 Task: Assign Issue Issue0000000101 to Sprint Sprint0000000061 in Scrum Project Project0000000021 in Jira. Assign Issue Issue0000000102 to Sprint Sprint0000000061 in Scrum Project Project0000000021 in Jira. Assign Issue Issue0000000103 to Sprint Sprint0000000062 in Scrum Project Project0000000021 in Jira. Assign Issue Issue0000000104 to Sprint Sprint0000000062 in Scrum Project Project0000000021 in Jira. Assign Issue Issue0000000105 to Sprint Sprint0000000063 in Scrum Project Project0000000021 in Jira
Action: Mouse moved to (715, 563)
Screenshot: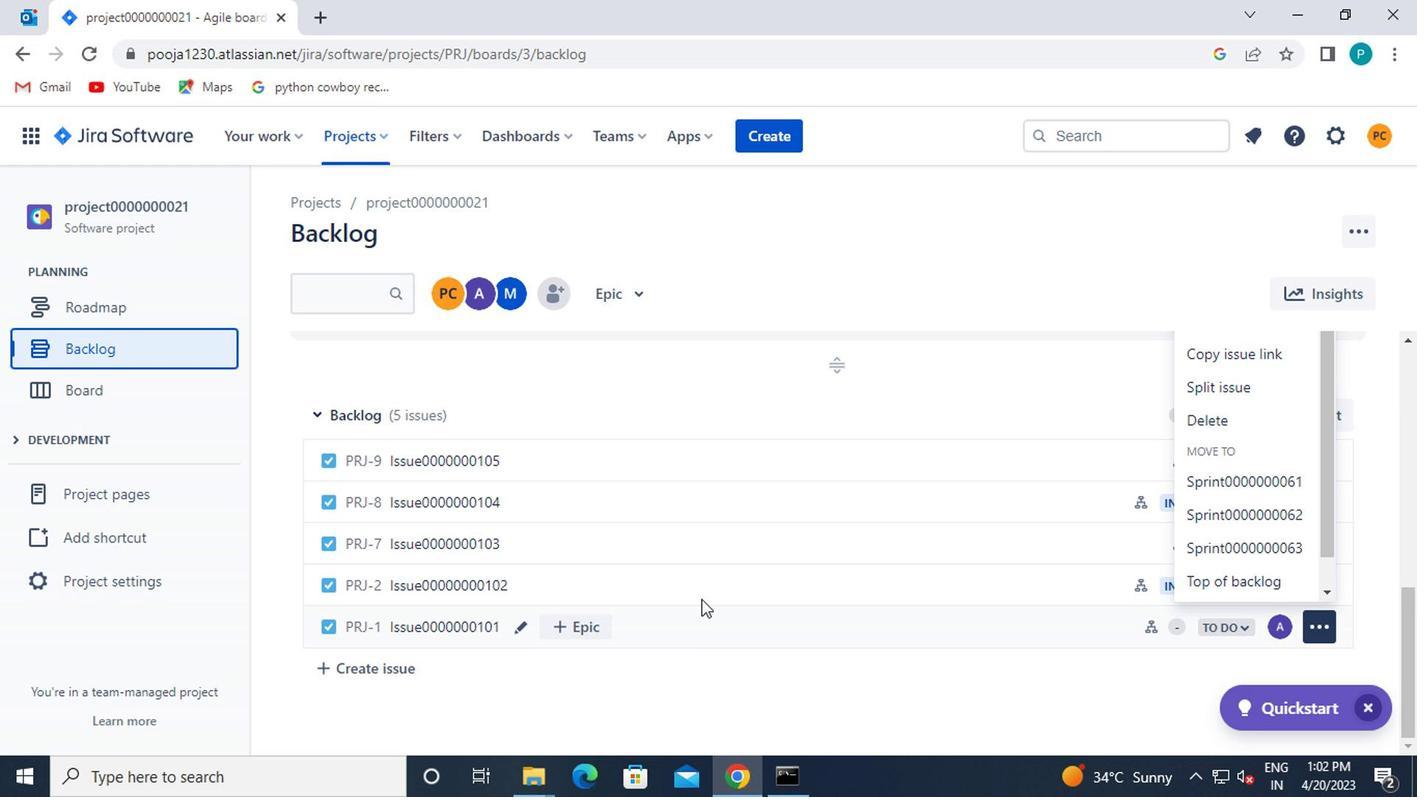 
Action: Mouse pressed left at (715, 563)
Screenshot: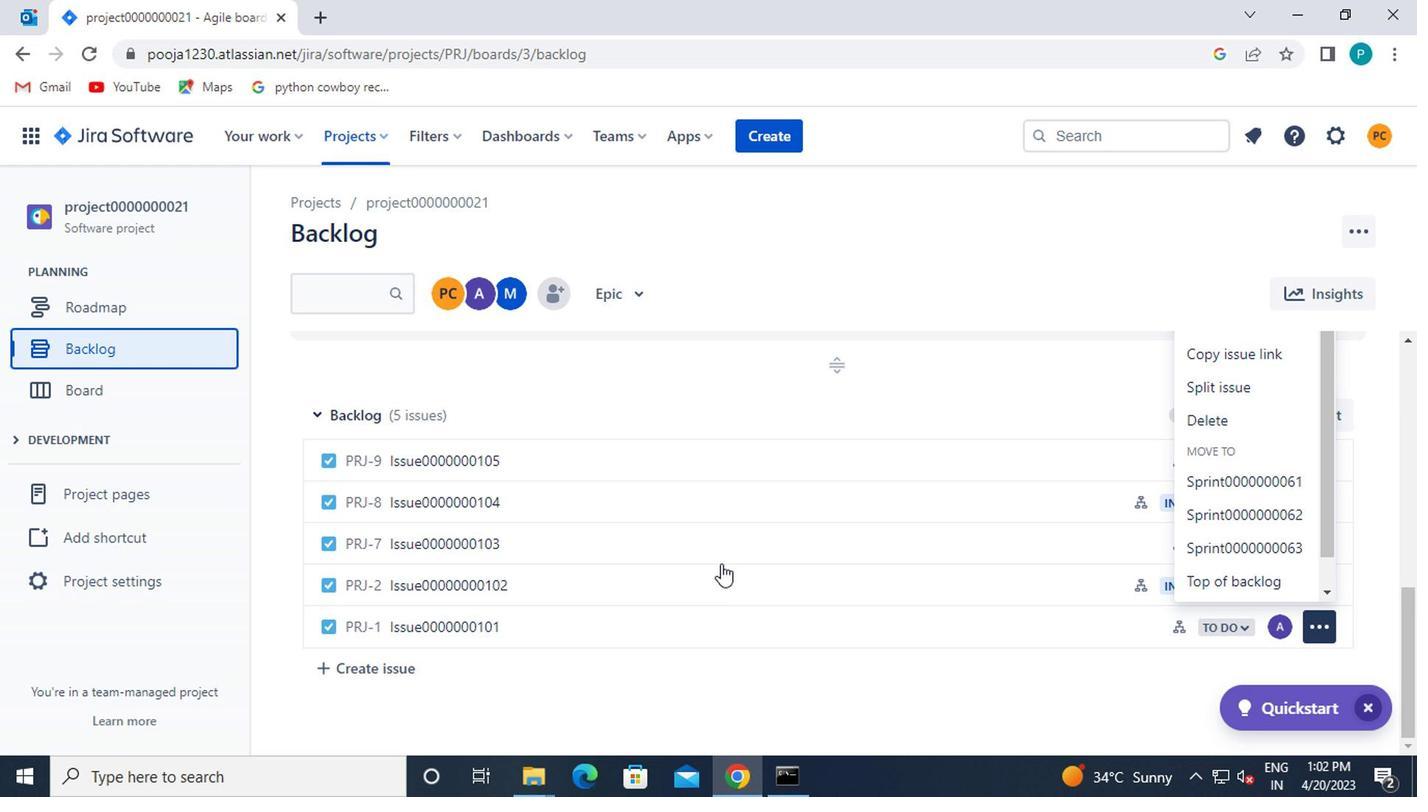 
Action: Mouse moved to (738, 664)
Screenshot: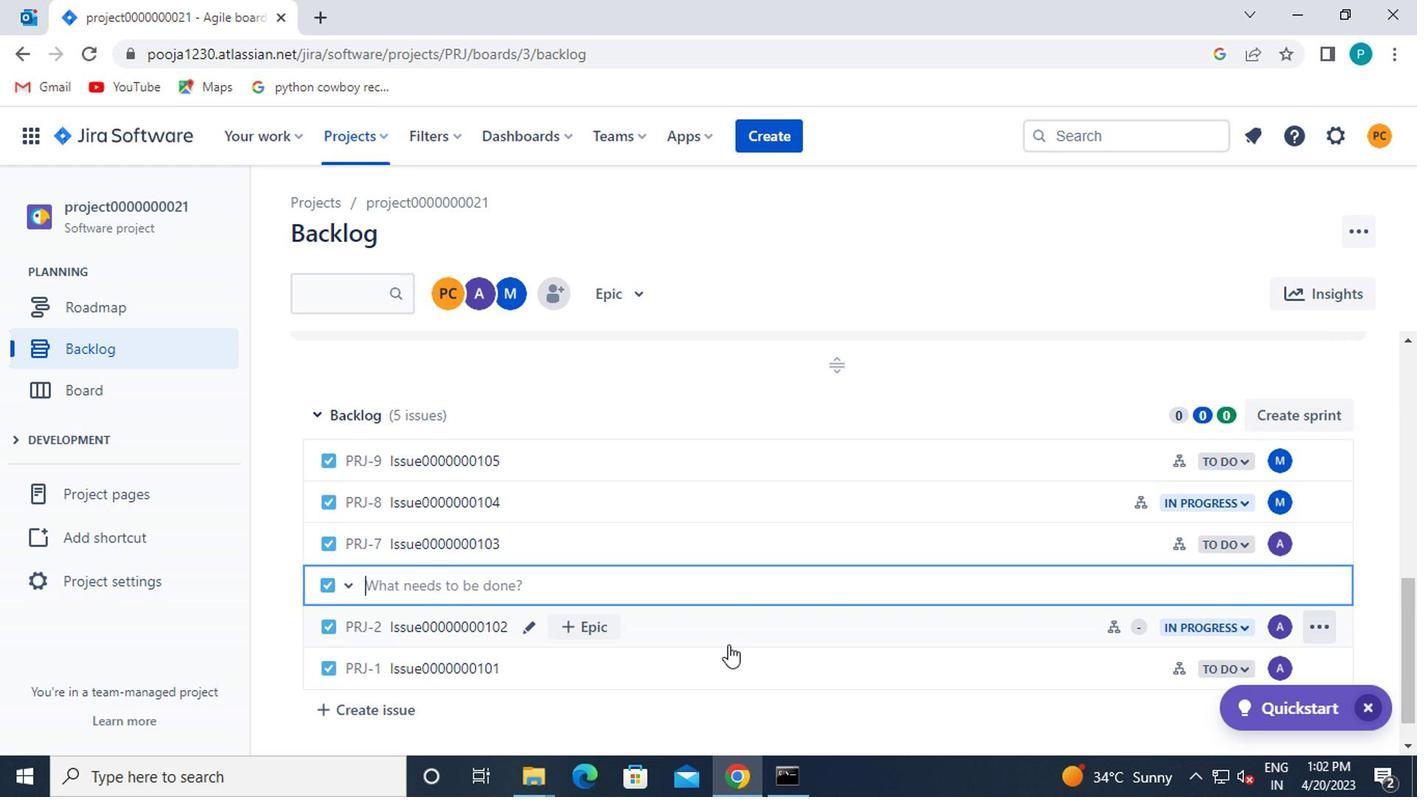 
Action: Mouse pressed left at (738, 664)
Screenshot: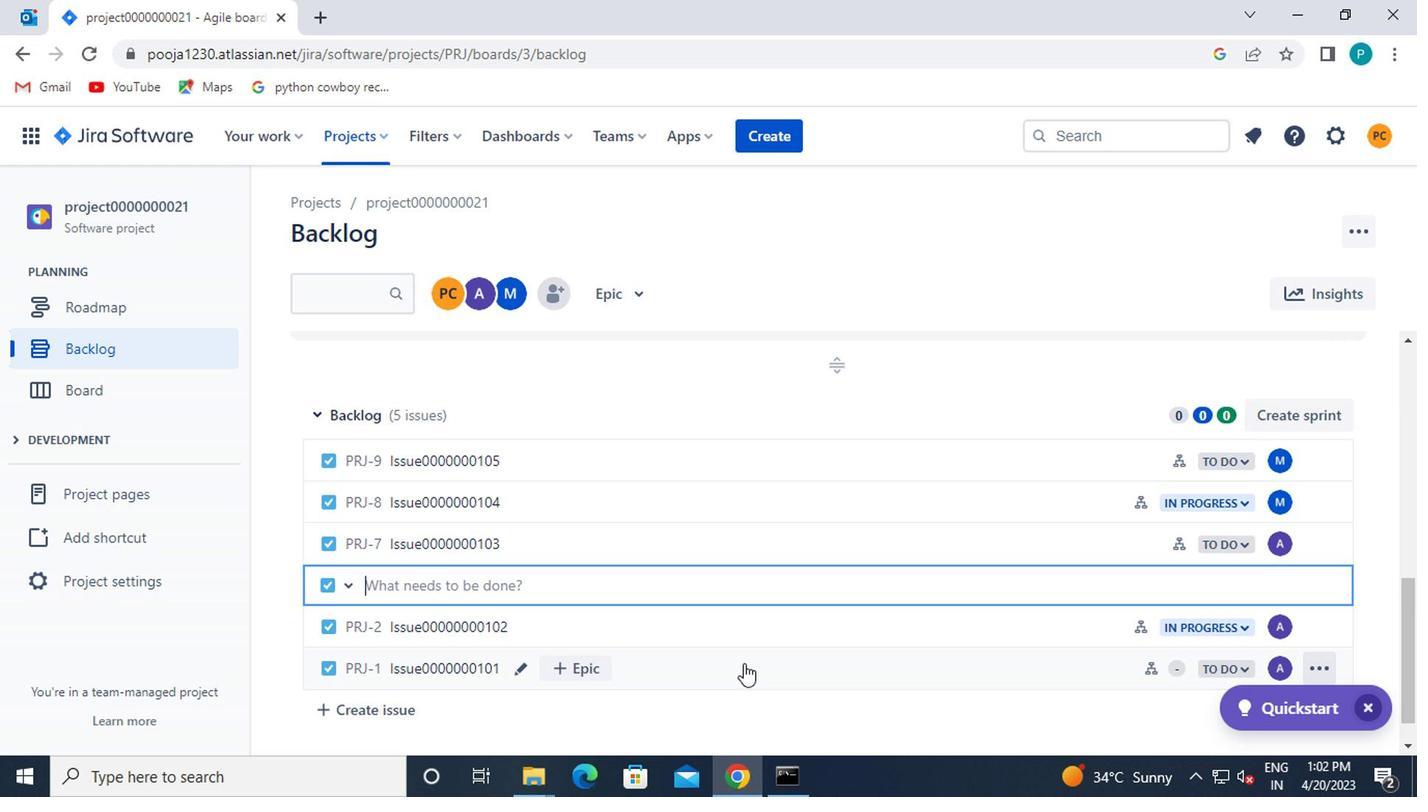 
Action: Mouse moved to (1371, 352)
Screenshot: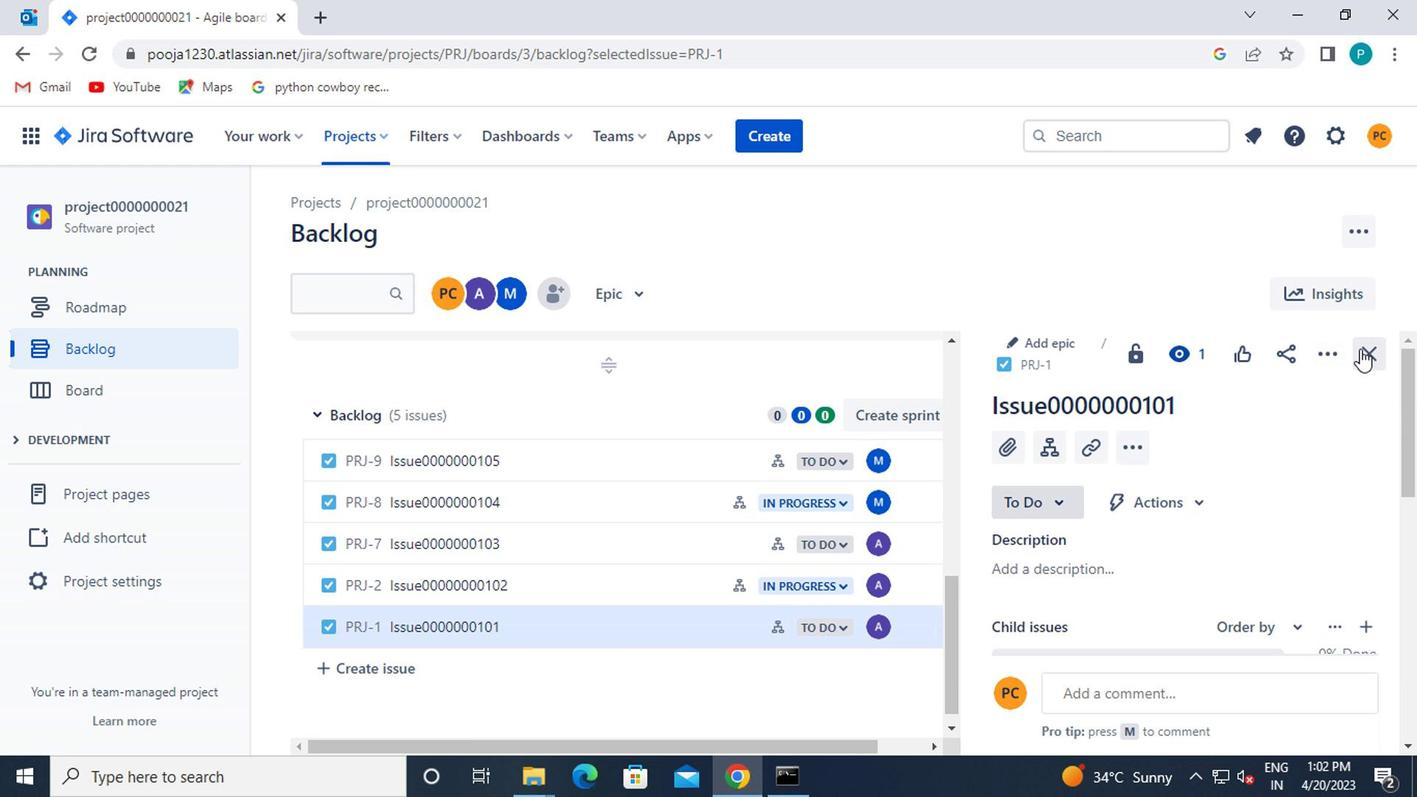 
Action: Mouse pressed left at (1371, 352)
Screenshot: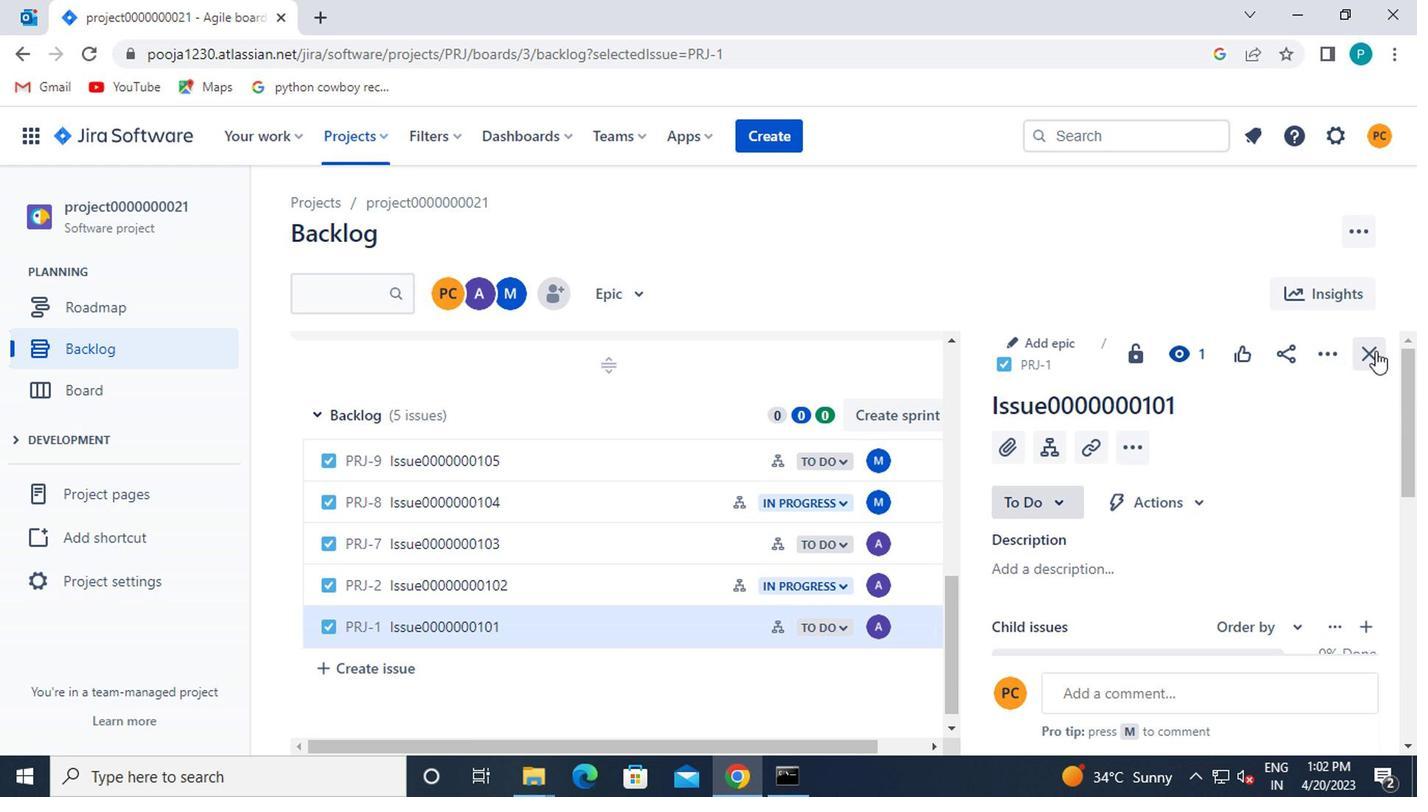 
Action: Mouse moved to (1310, 627)
Screenshot: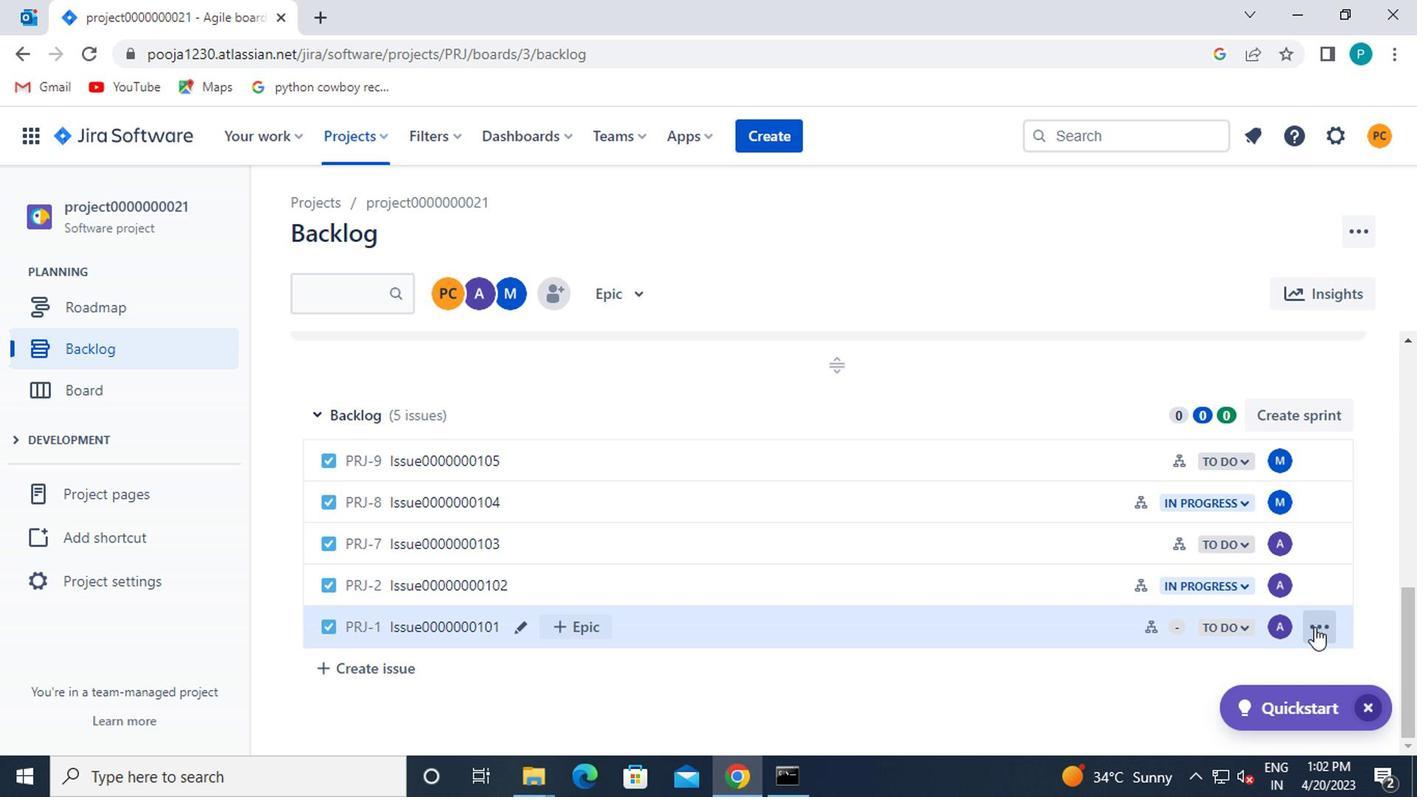 
Action: Mouse pressed left at (1310, 627)
Screenshot: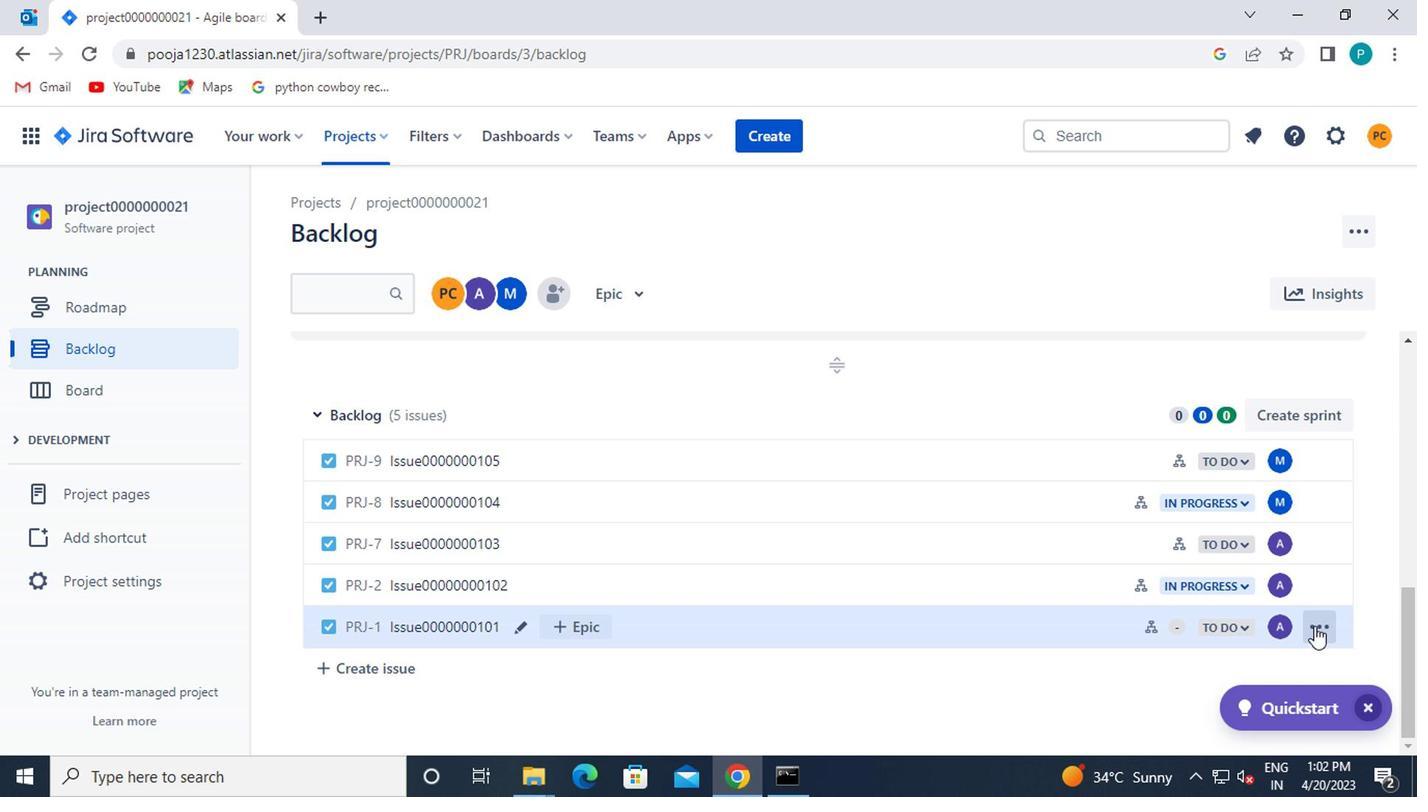 
Action: Mouse moved to (1265, 479)
Screenshot: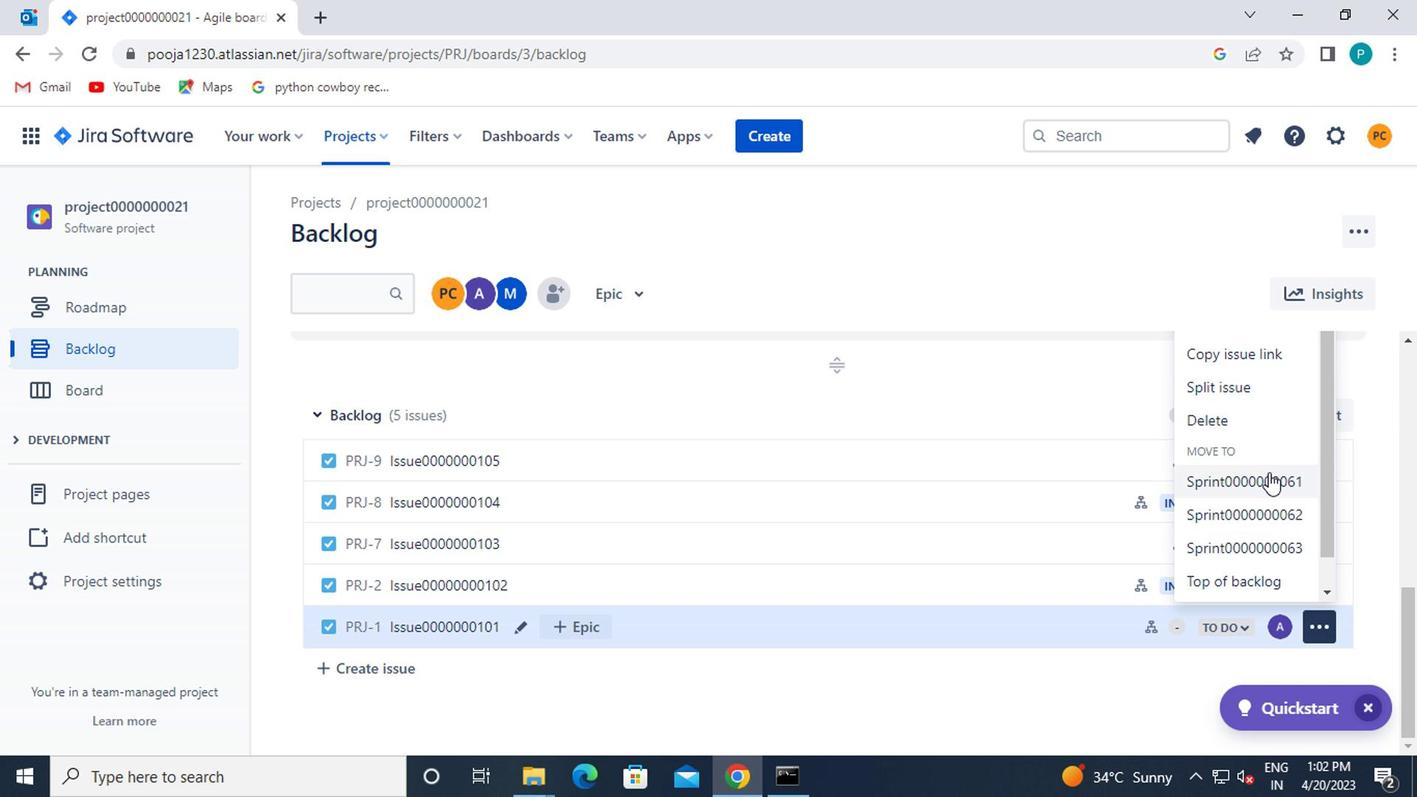 
Action: Mouse pressed left at (1265, 479)
Screenshot: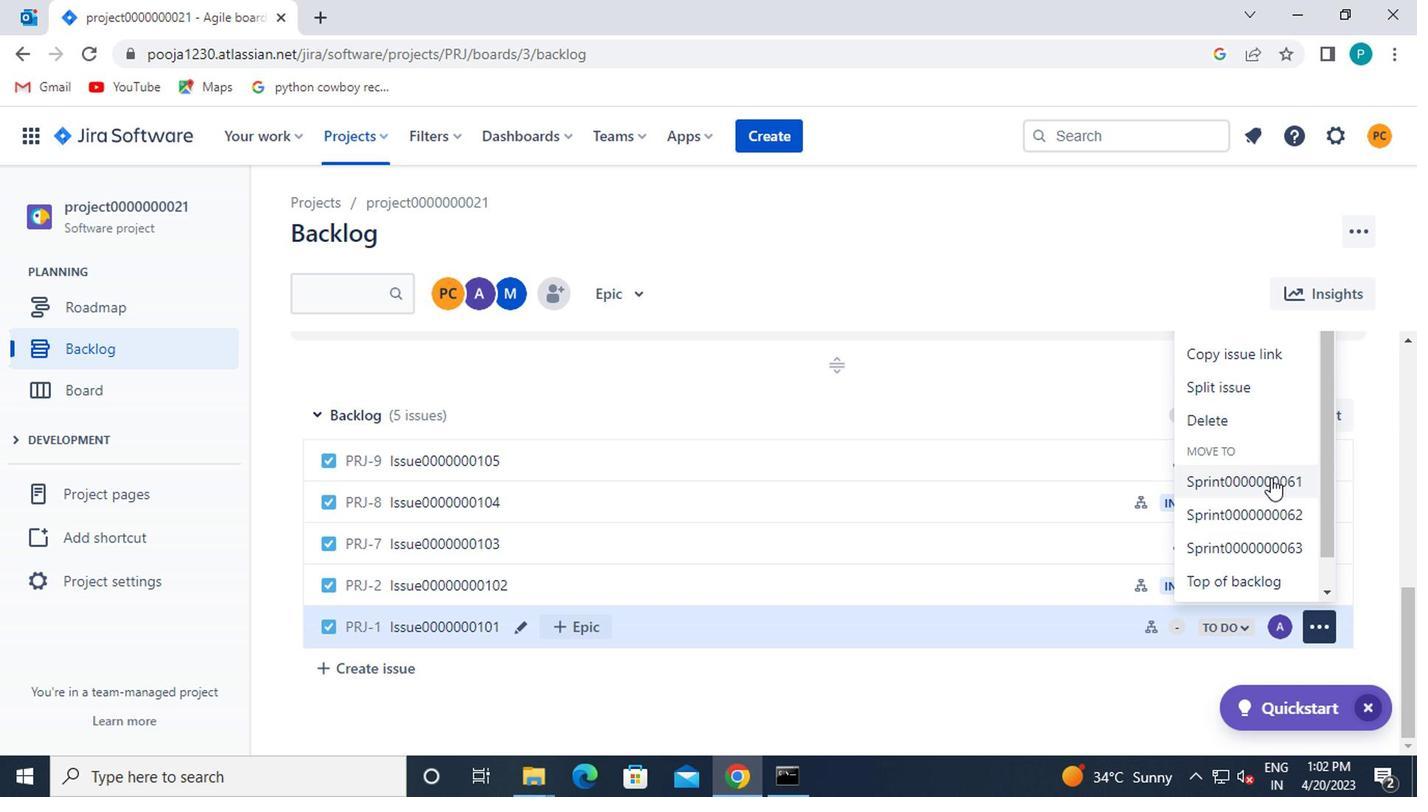 
Action: Mouse moved to (1308, 628)
Screenshot: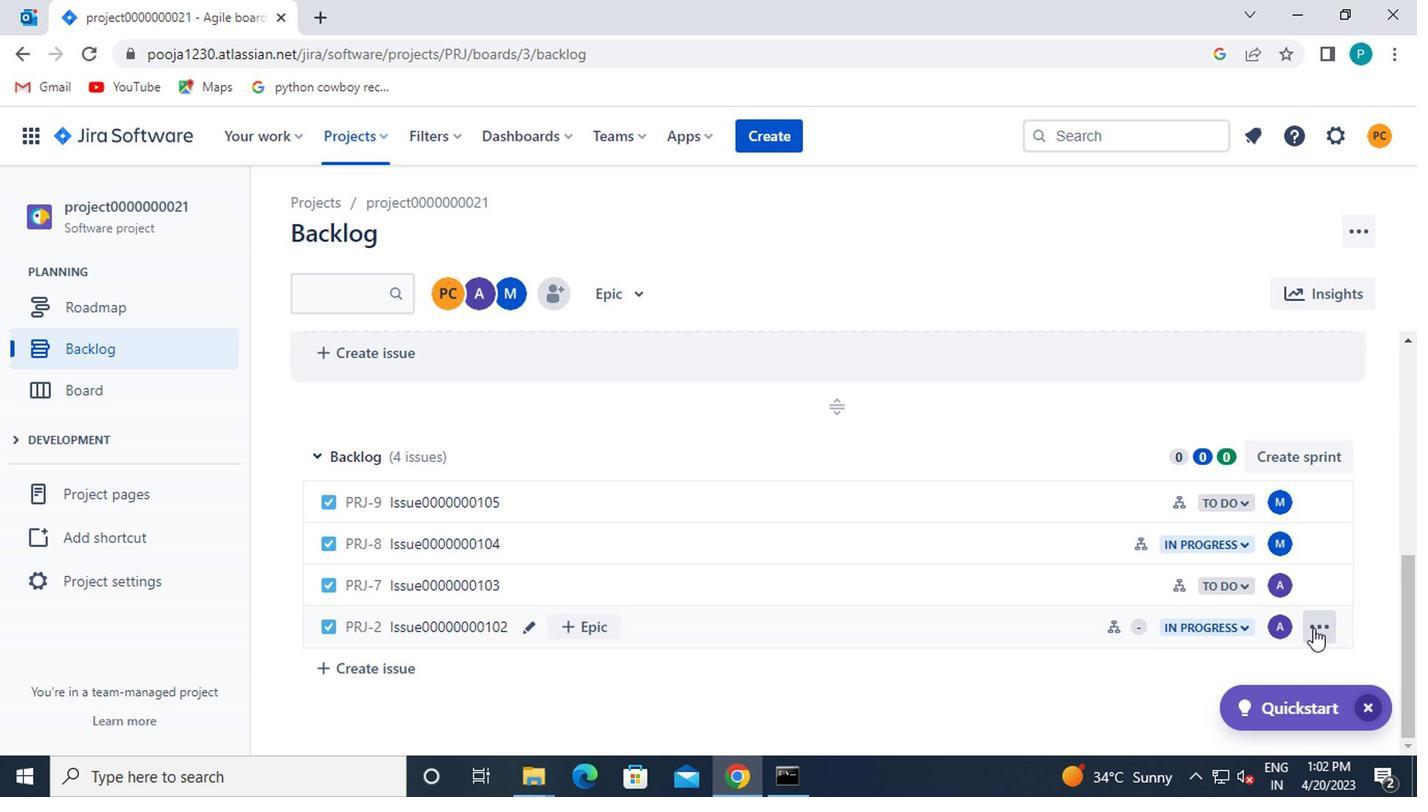 
Action: Mouse pressed left at (1308, 628)
Screenshot: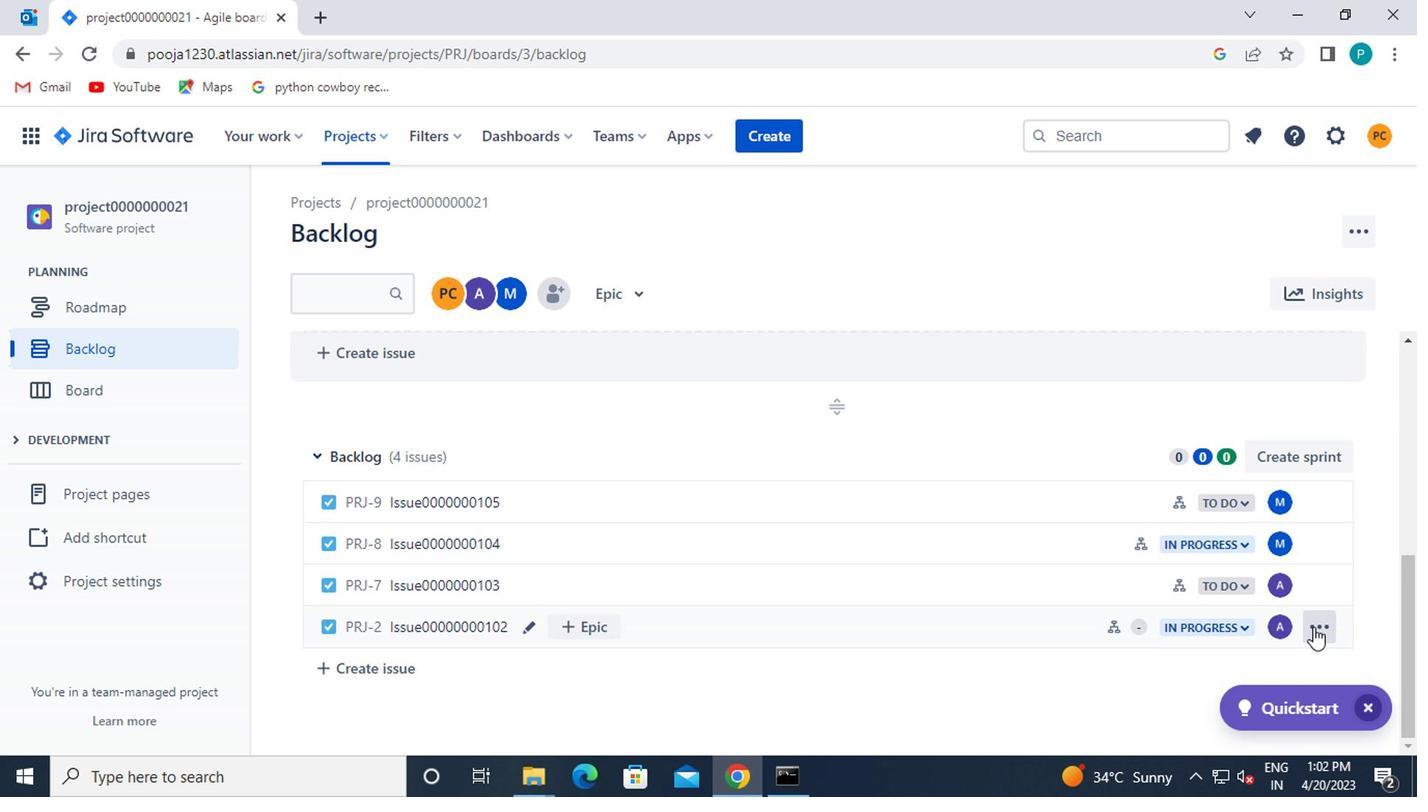 
Action: Mouse moved to (1228, 485)
Screenshot: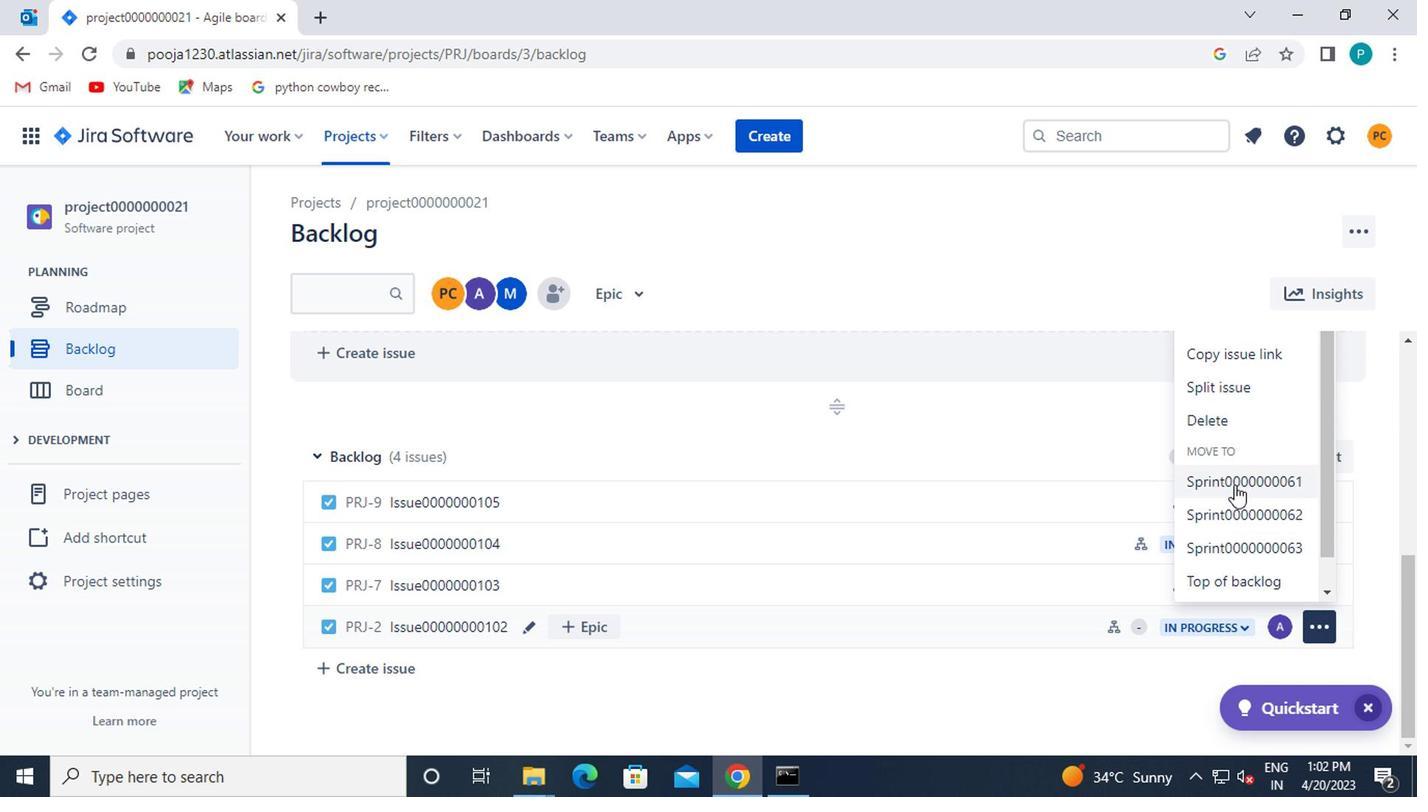 
Action: Mouse pressed left at (1228, 485)
Screenshot: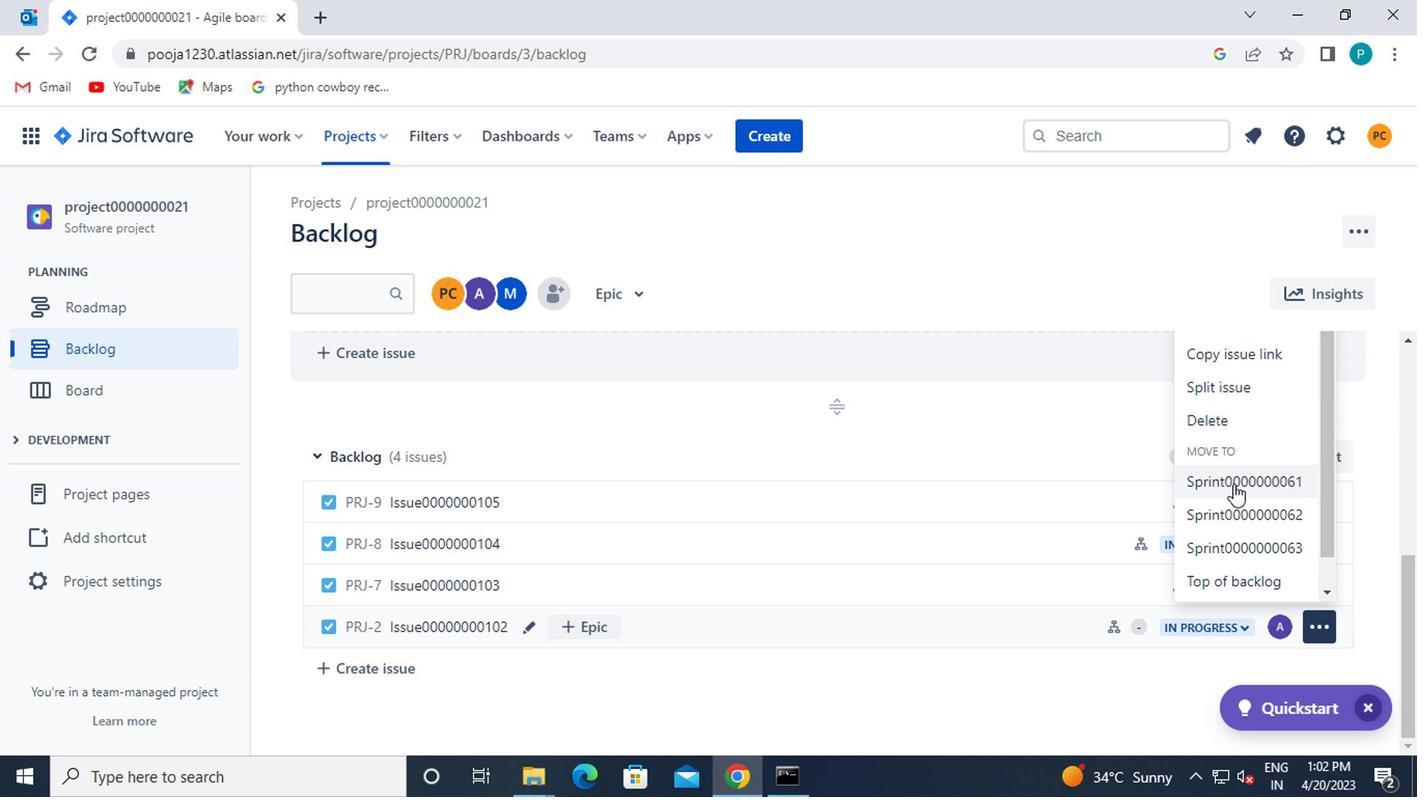
Action: Mouse moved to (1311, 623)
Screenshot: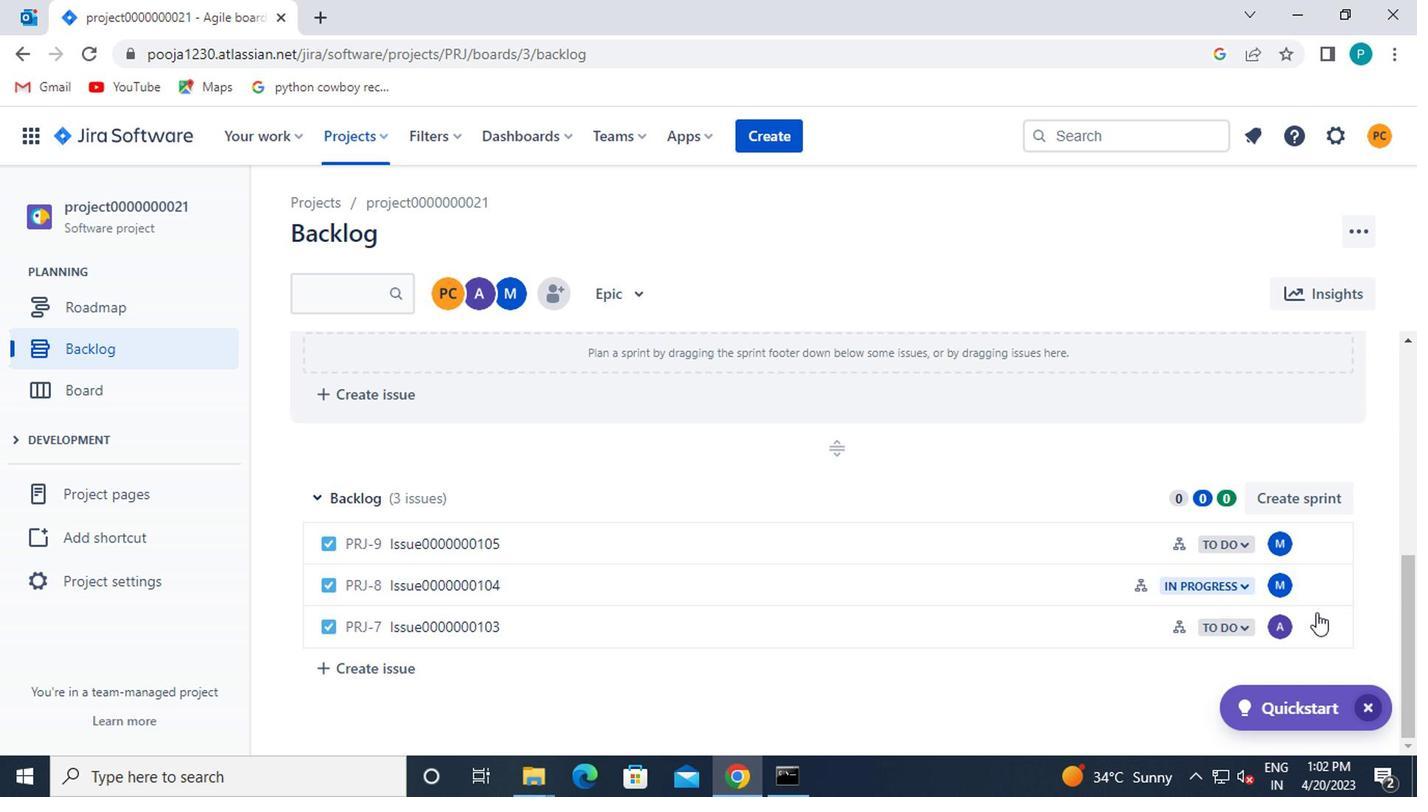 
Action: Mouse pressed left at (1311, 623)
Screenshot: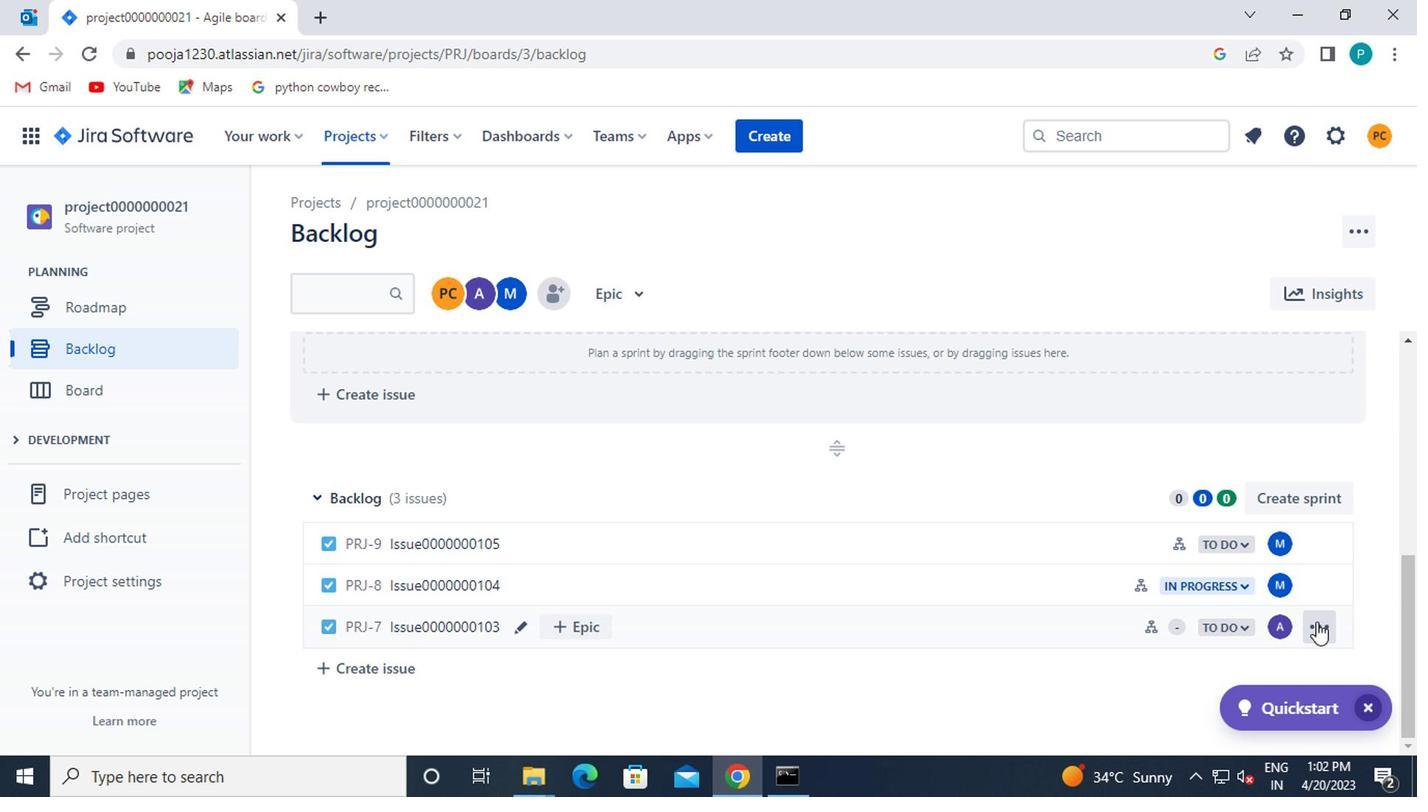
Action: Mouse moved to (1287, 507)
Screenshot: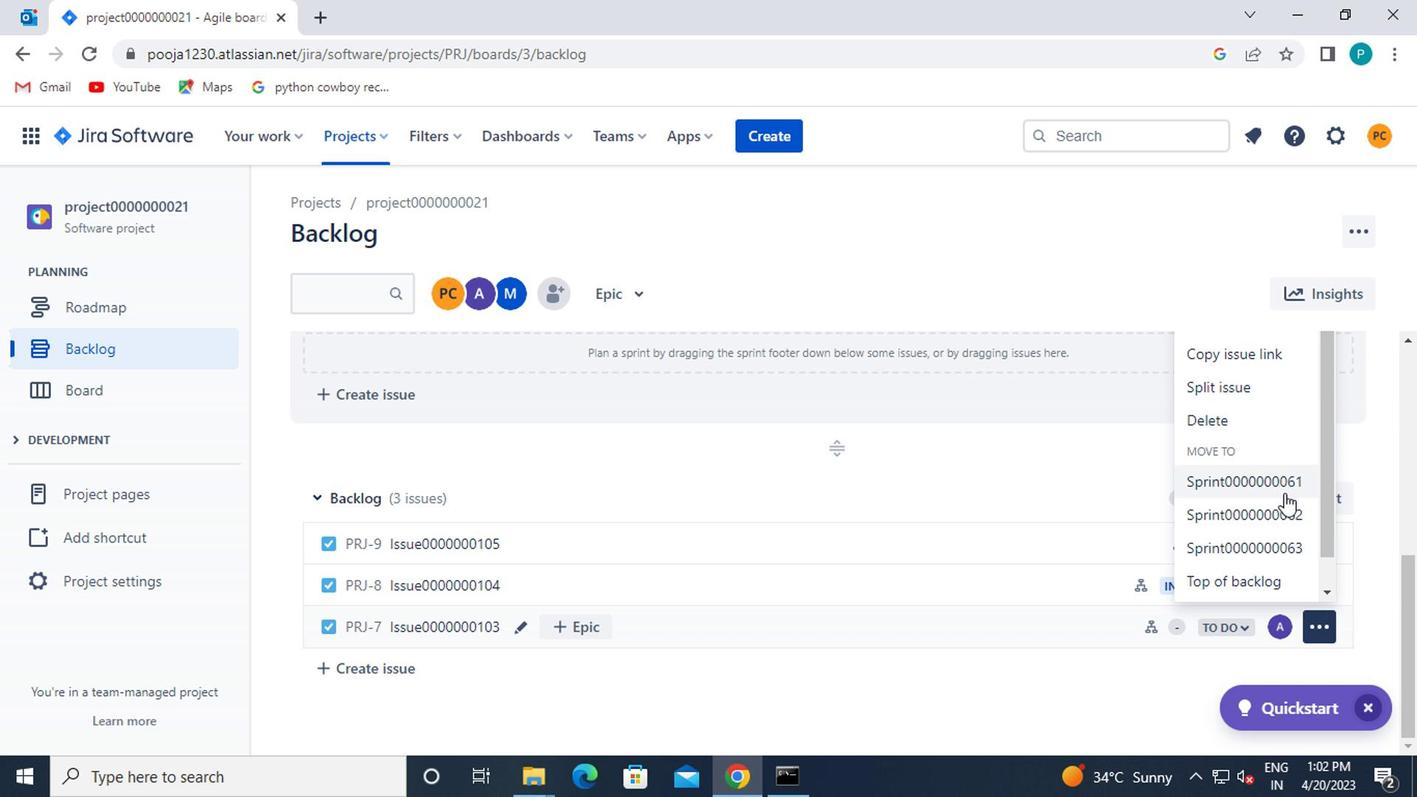 
Action: Mouse pressed left at (1287, 507)
Screenshot: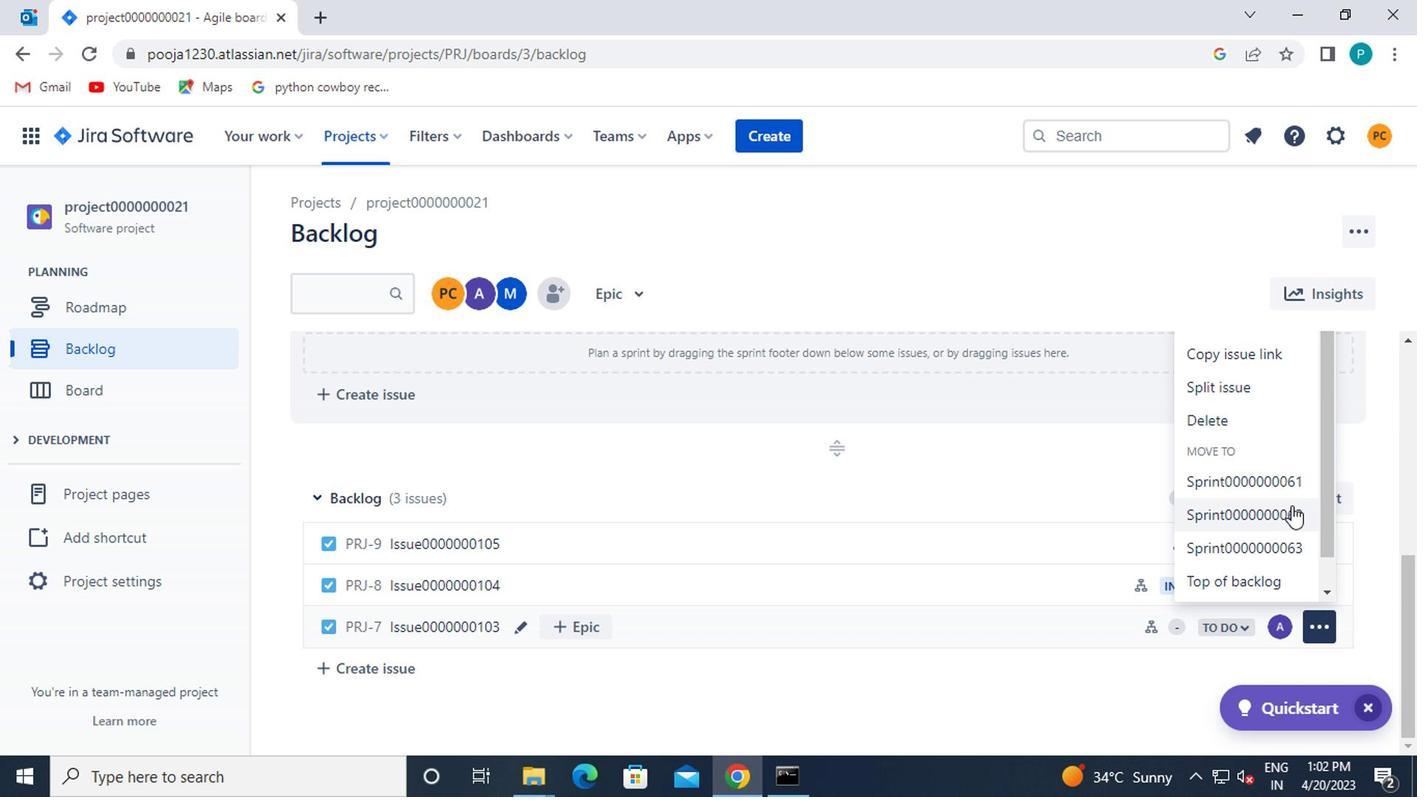 
Action: Mouse moved to (1315, 623)
Screenshot: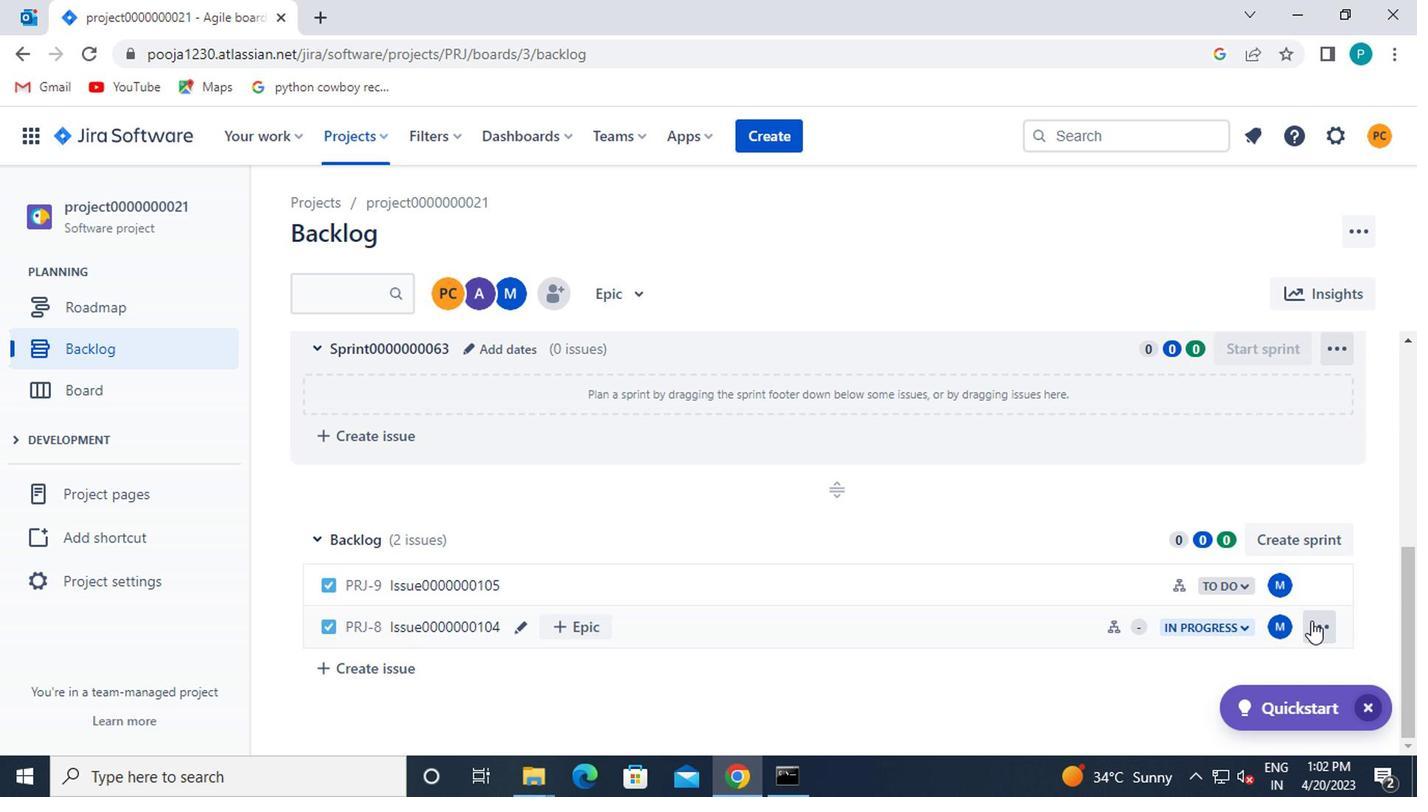 
Action: Mouse pressed left at (1315, 623)
Screenshot: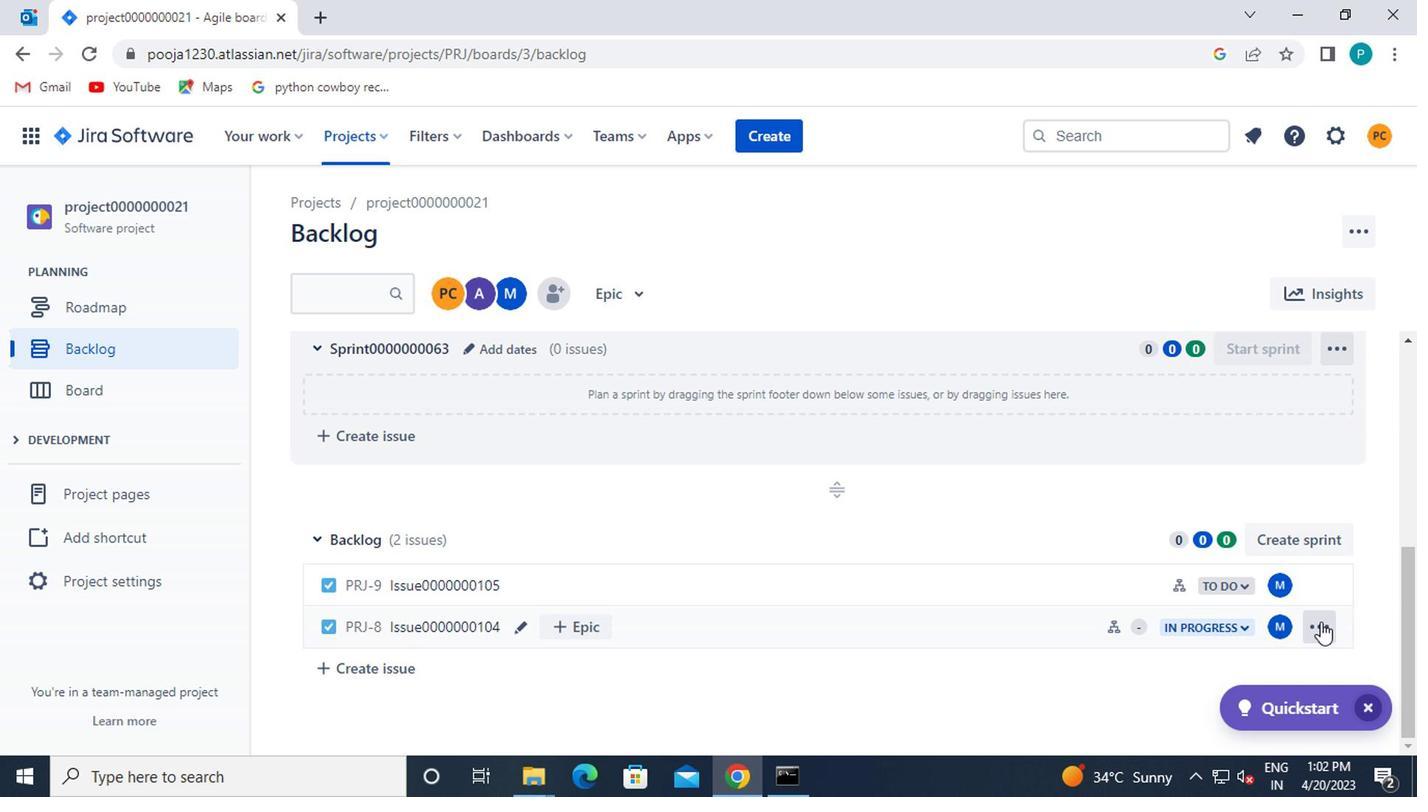 
Action: Mouse moved to (1276, 507)
Screenshot: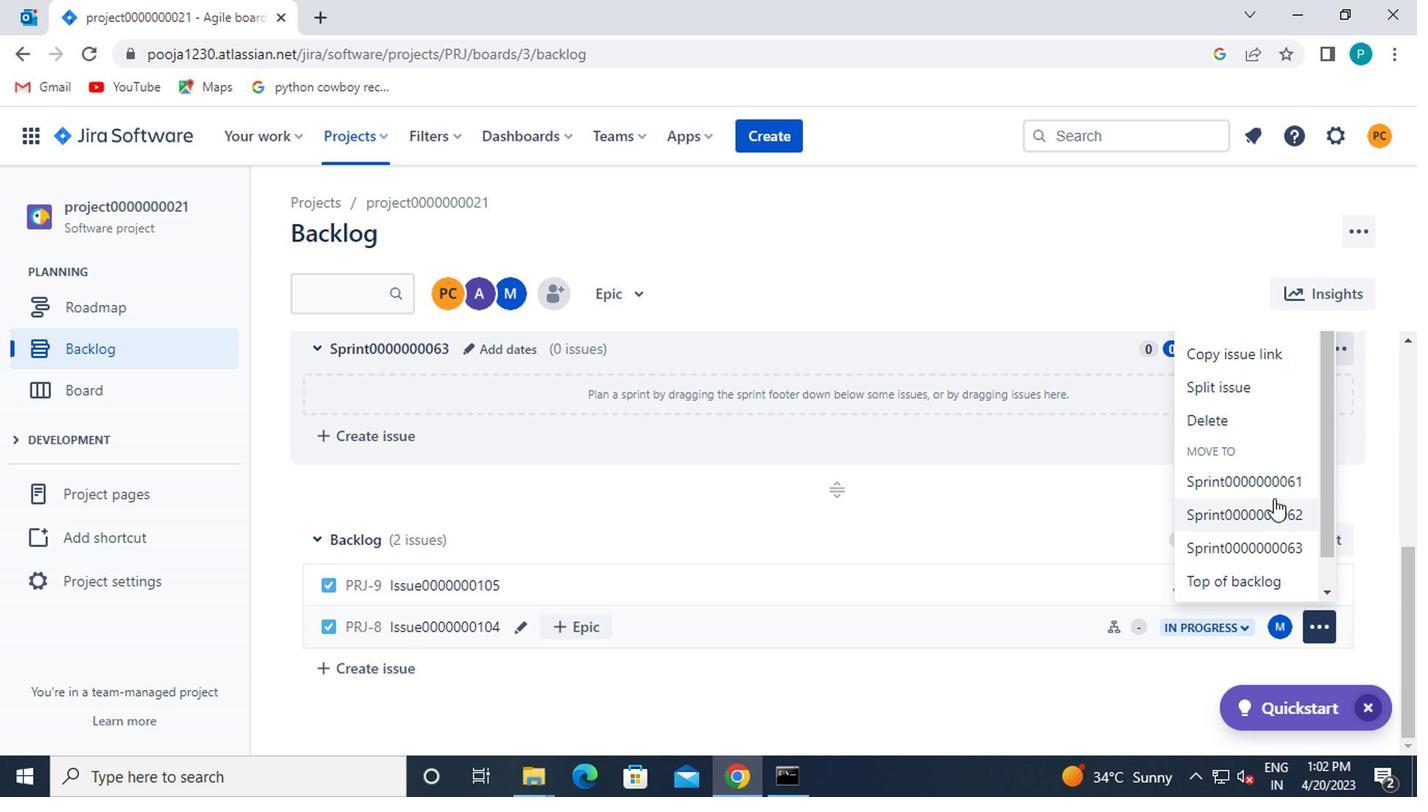 
Action: Mouse pressed left at (1276, 507)
Screenshot: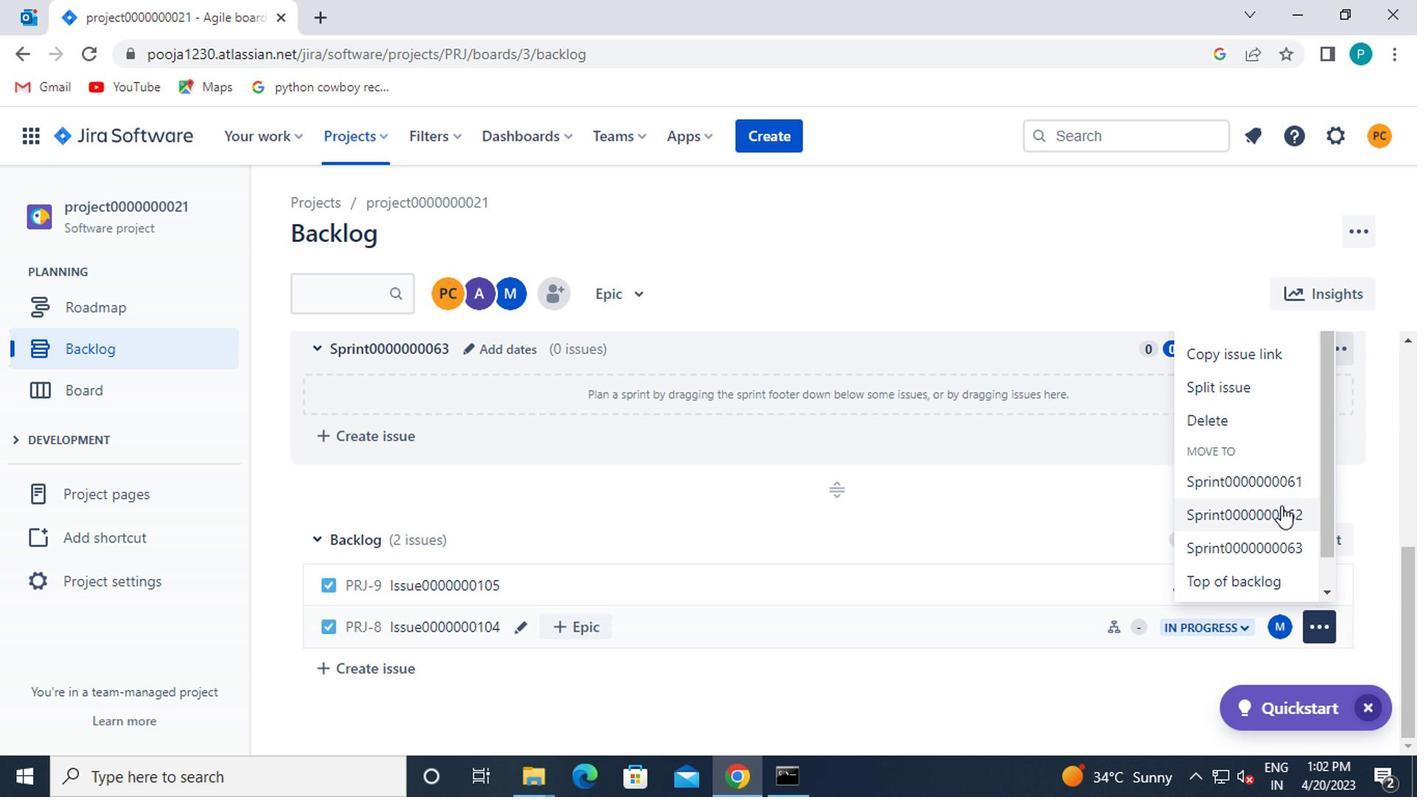 
Action: Mouse moved to (1329, 624)
Screenshot: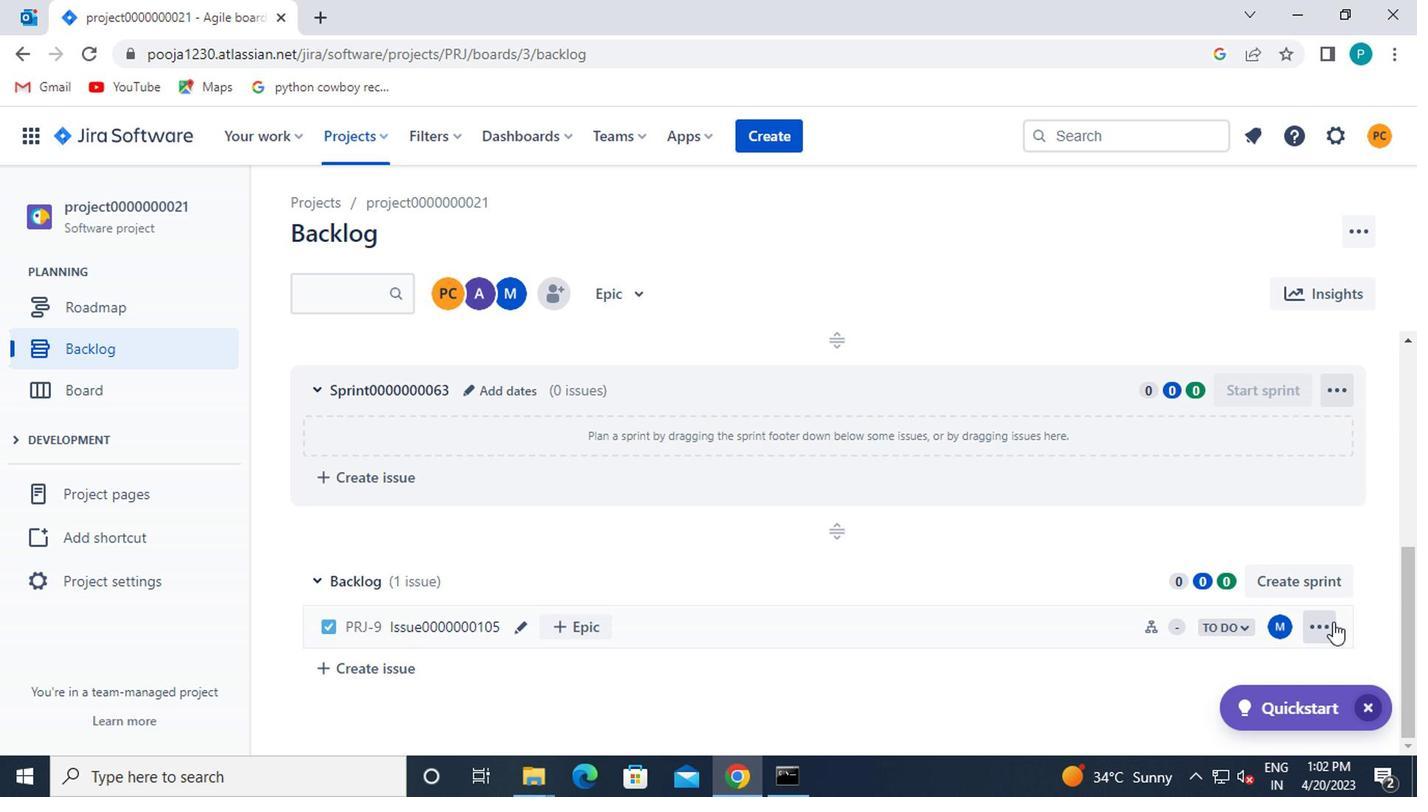 
Action: Mouse pressed left at (1329, 624)
Screenshot: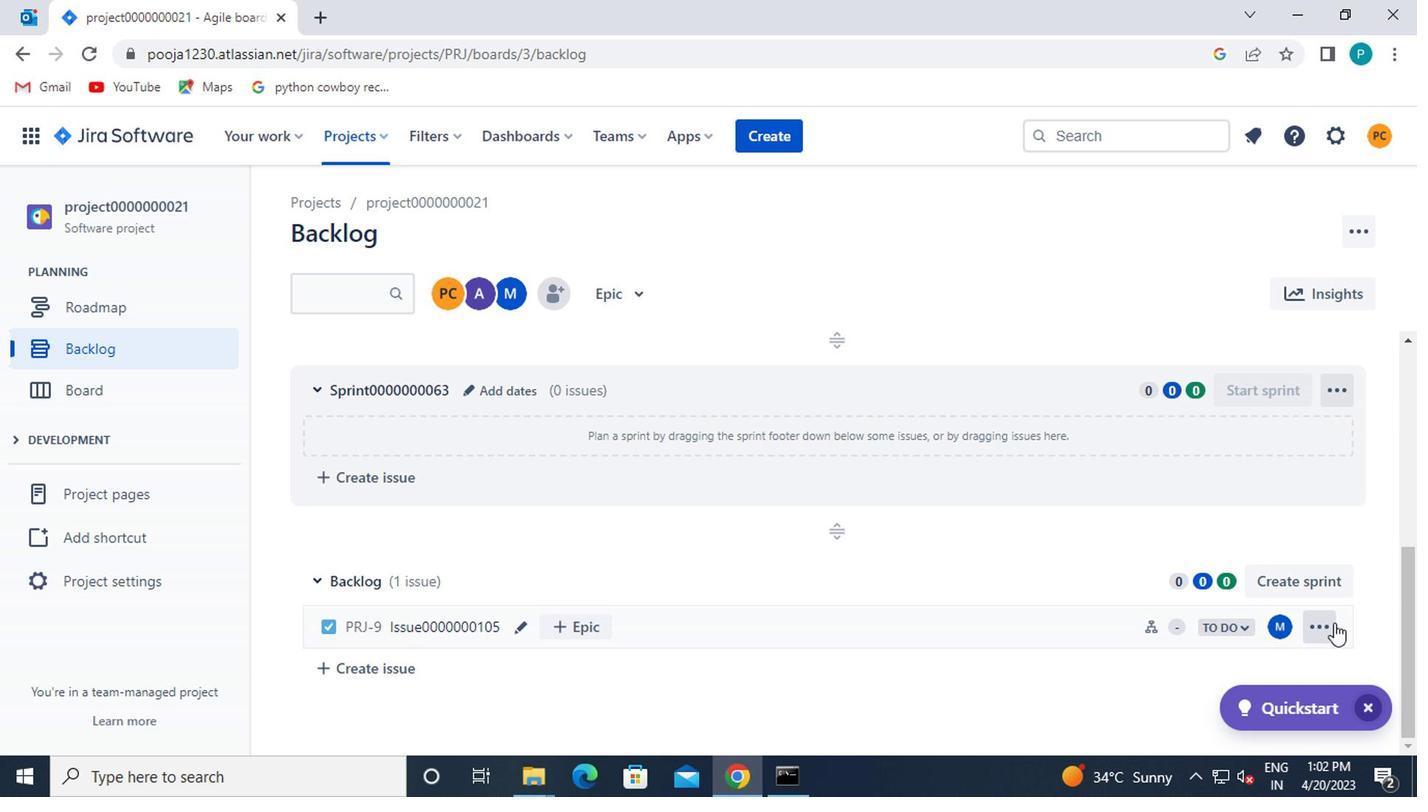 
Action: Mouse moved to (1274, 547)
Screenshot: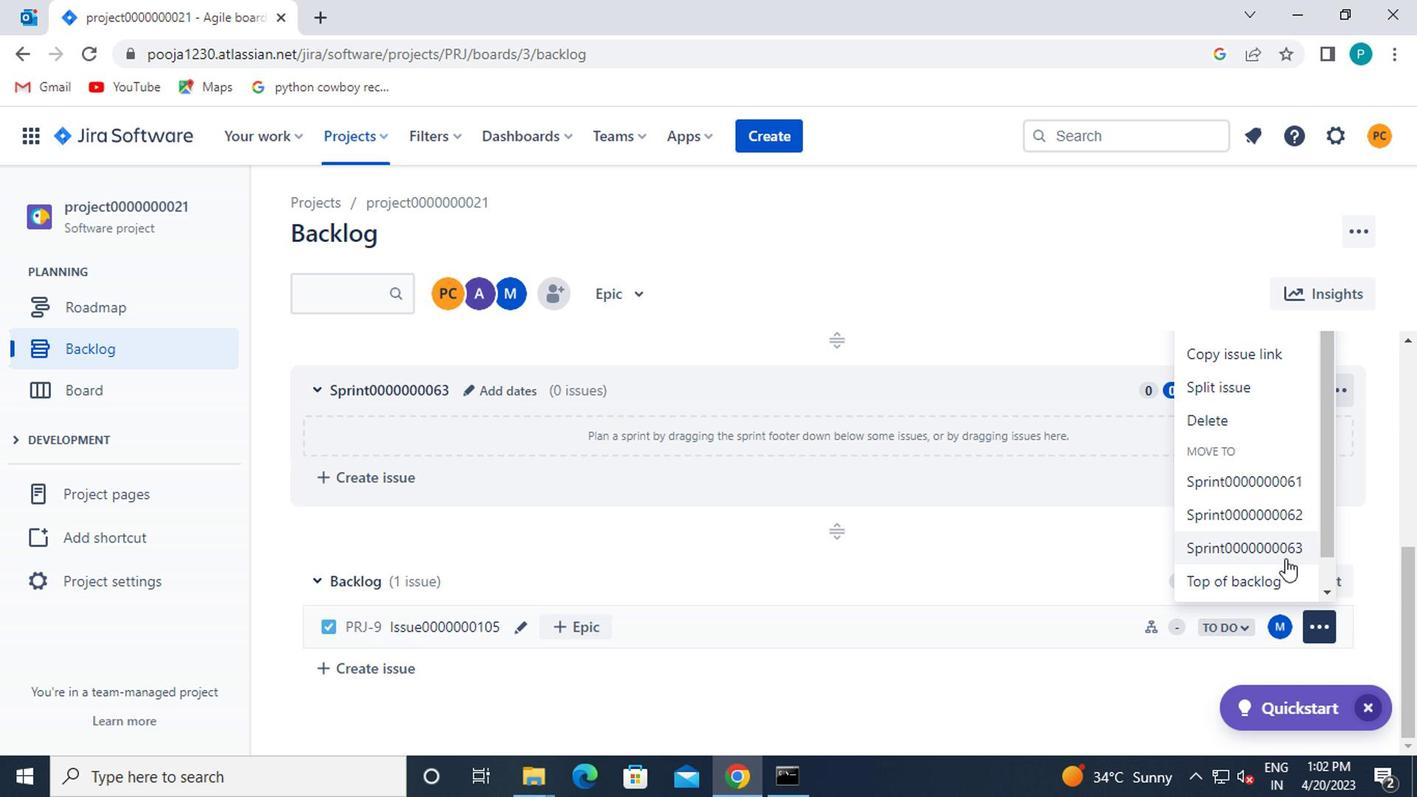 
Action: Mouse pressed left at (1274, 547)
Screenshot: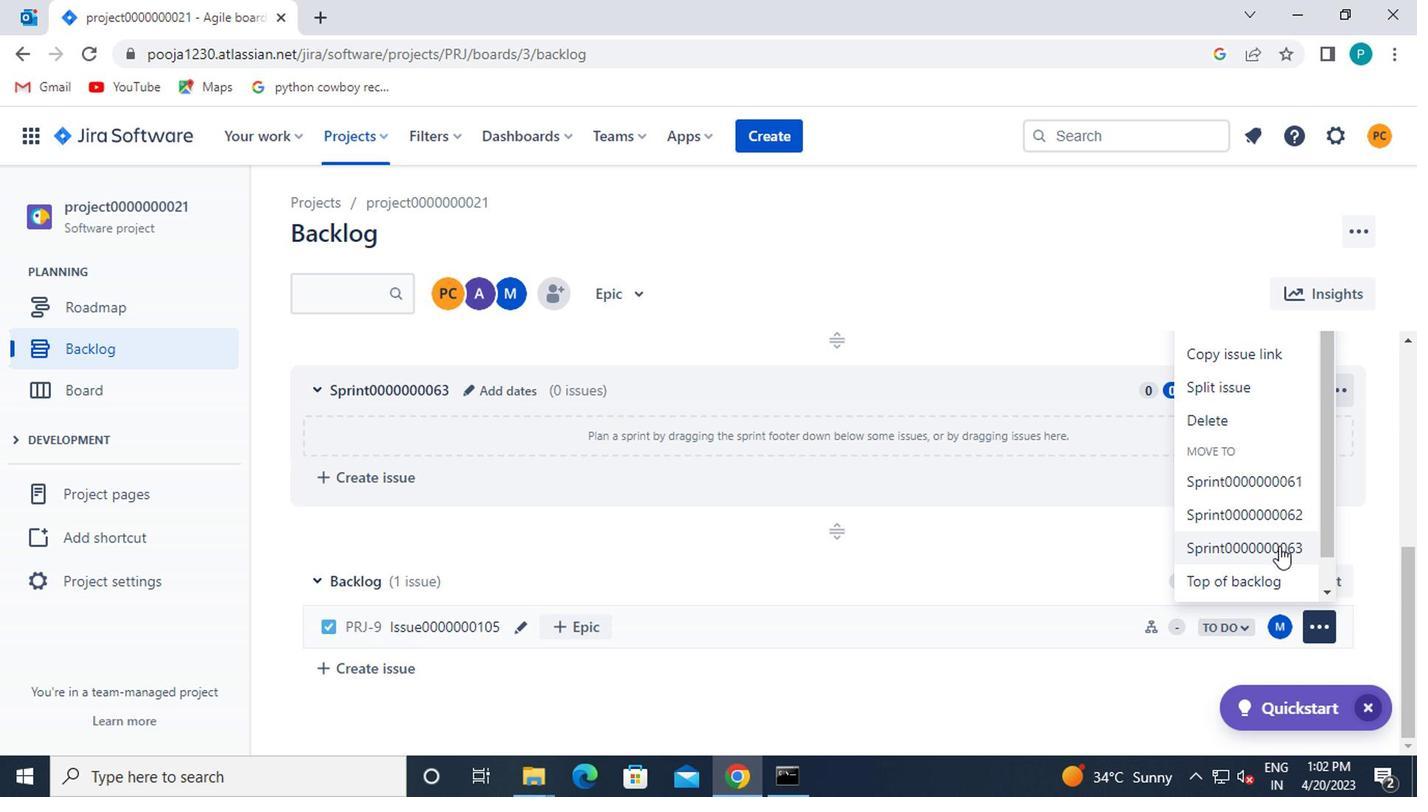 
